 Task: Use GitHub's "Stars" to mark repositories for future reference.
Action: Mouse moved to (1195, 70)
Screenshot: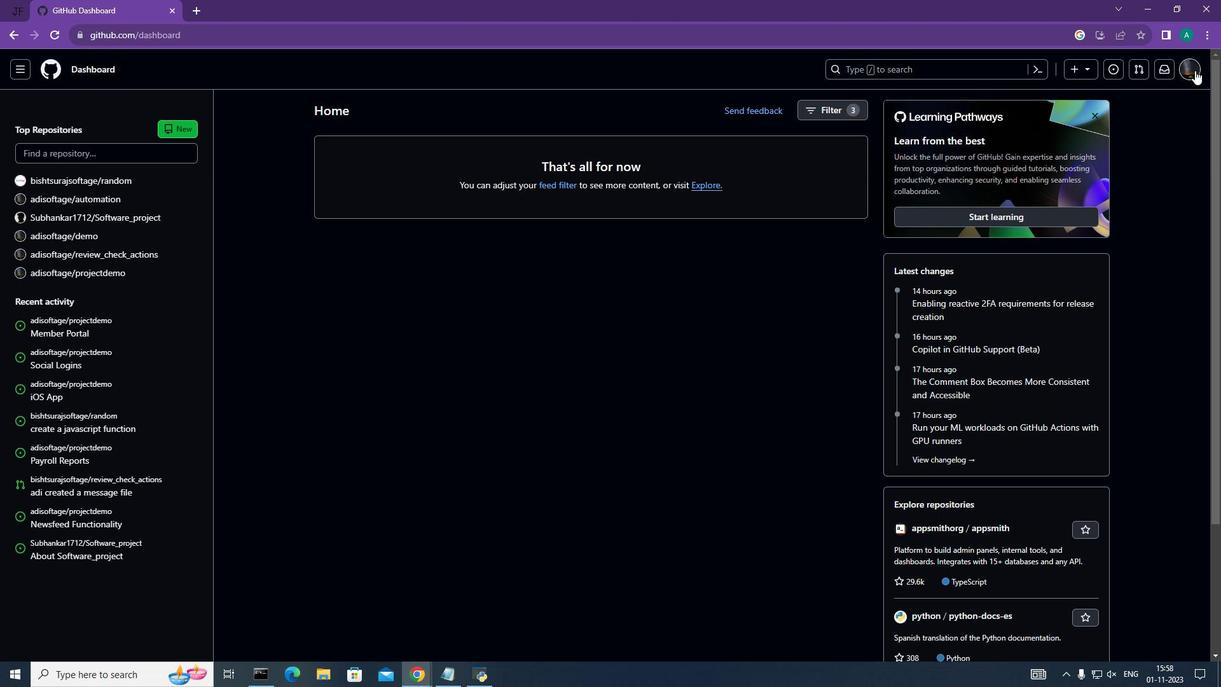 
Action: Mouse pressed left at (1195, 70)
Screenshot: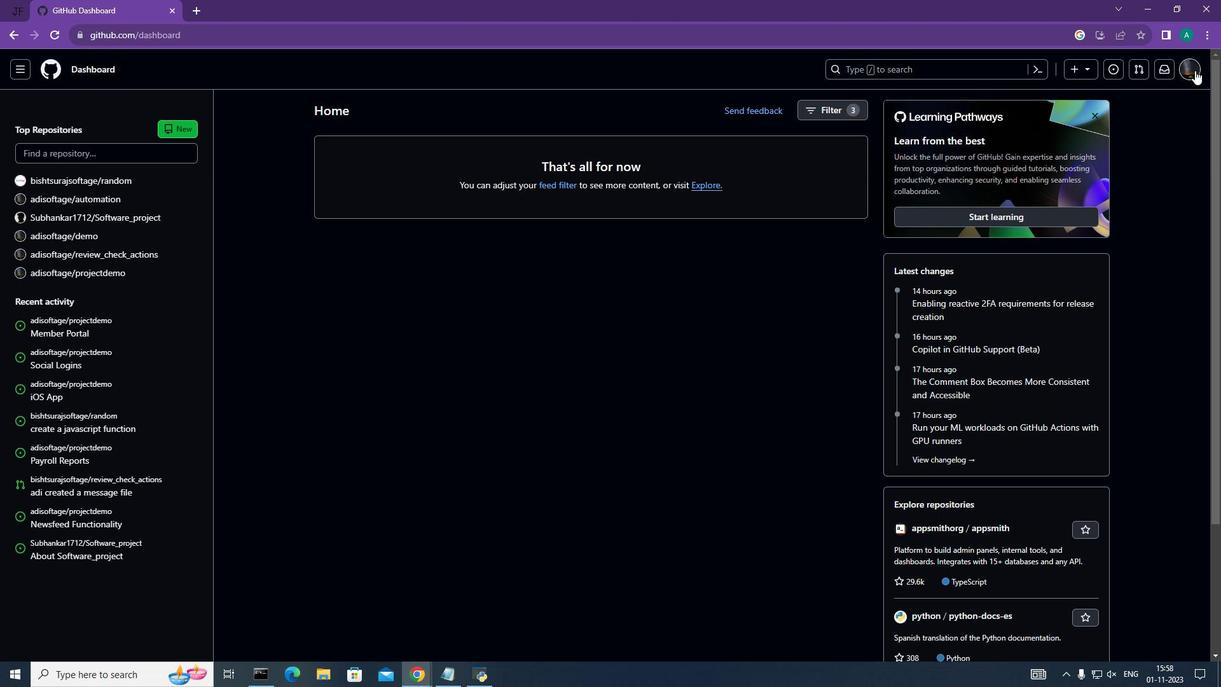 
Action: Mouse moved to (1055, 130)
Screenshot: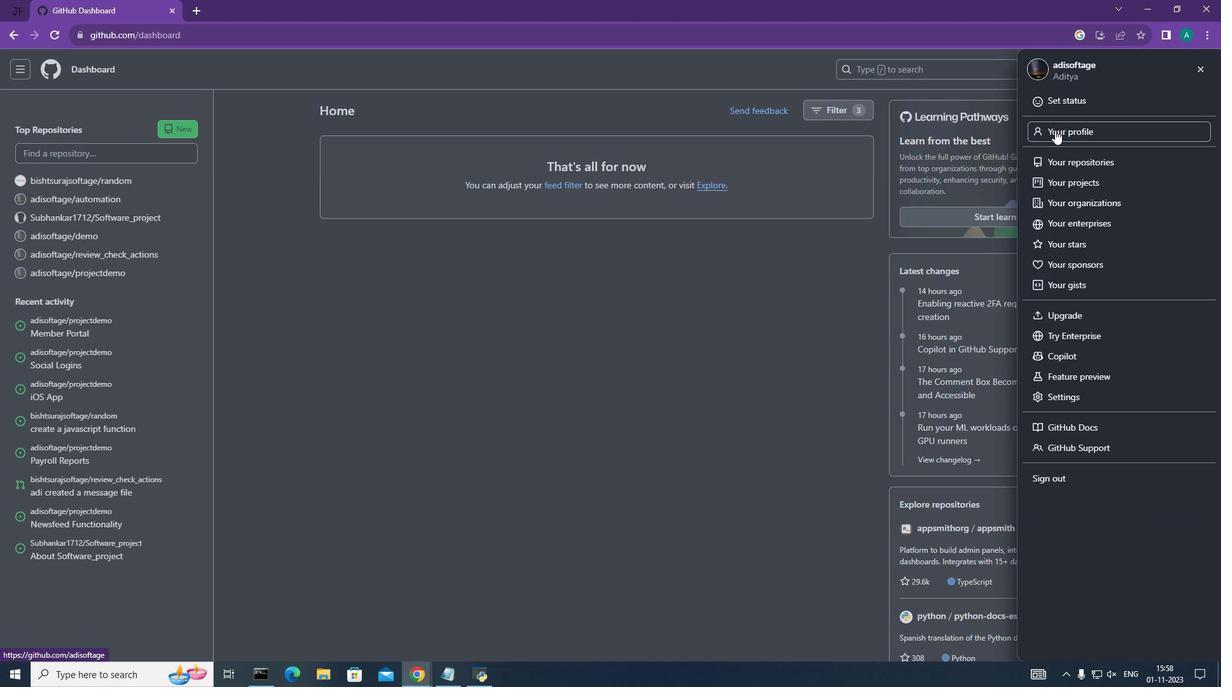 
Action: Mouse pressed left at (1055, 130)
Screenshot: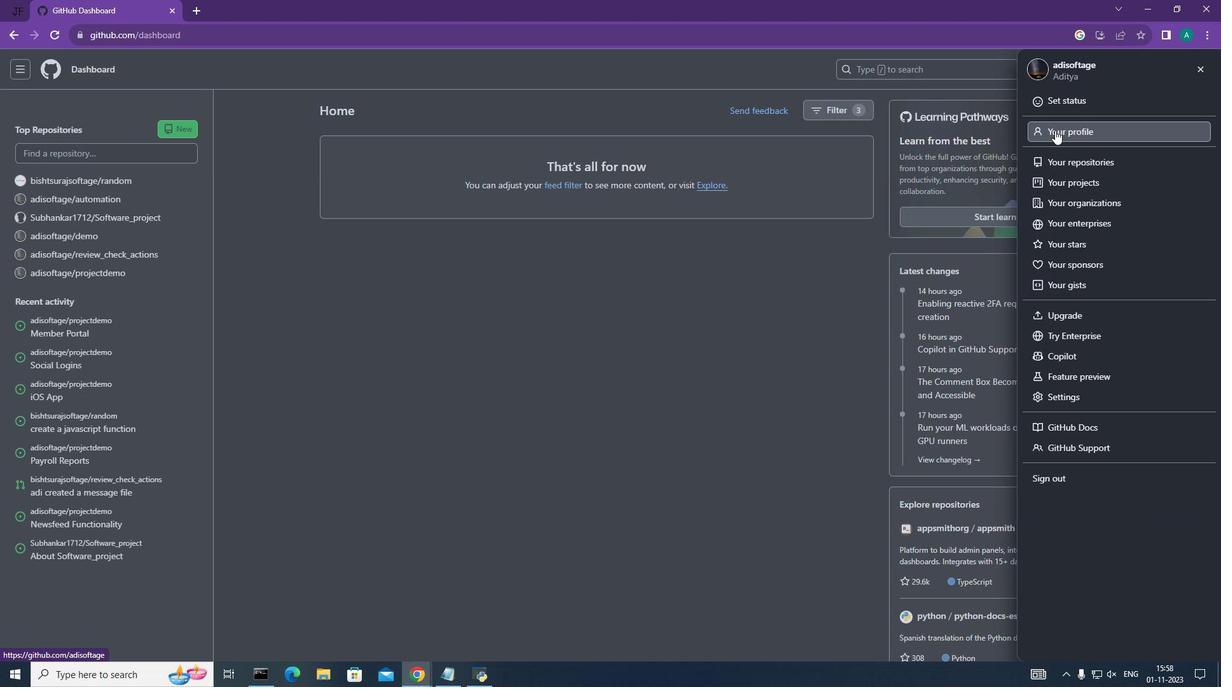 
Action: Mouse moved to (130, 99)
Screenshot: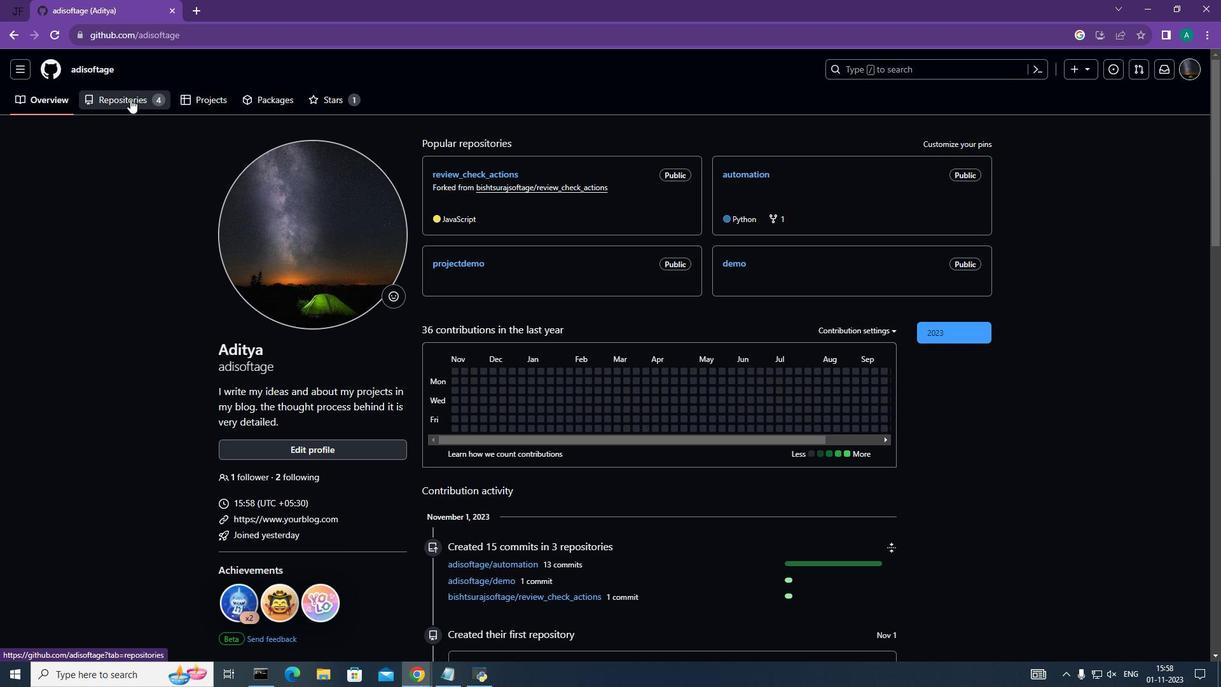 
Action: Mouse pressed left at (130, 99)
Screenshot: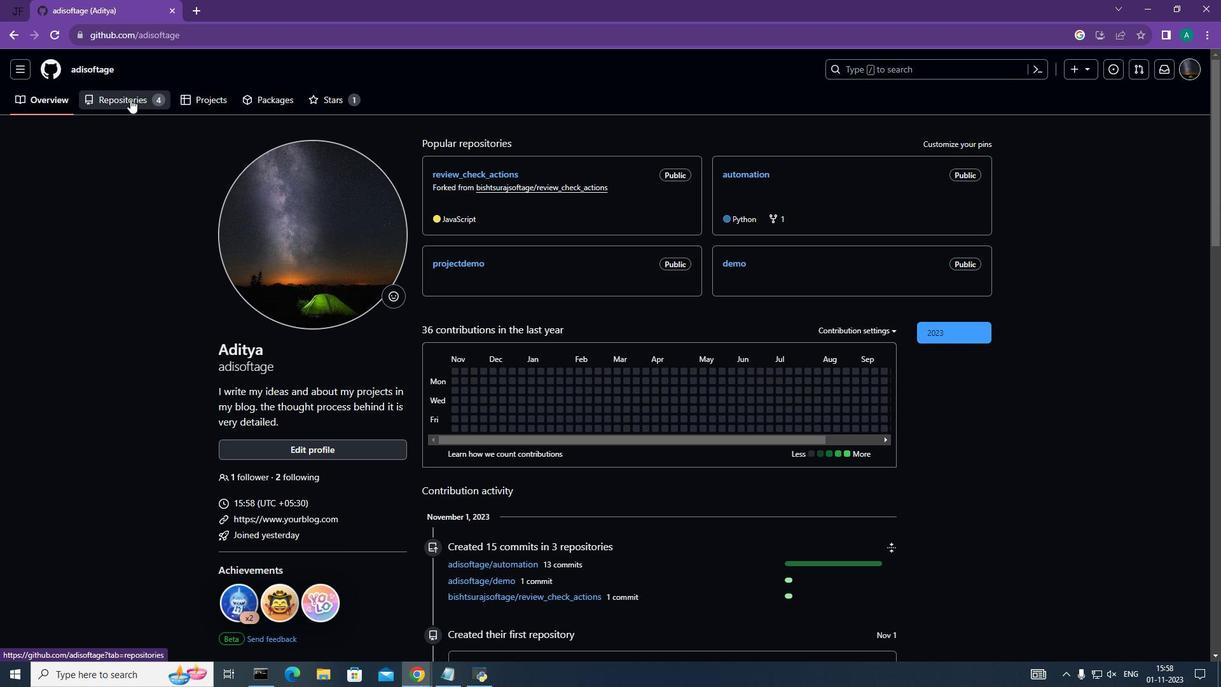 
Action: Mouse moved to (470, 186)
Screenshot: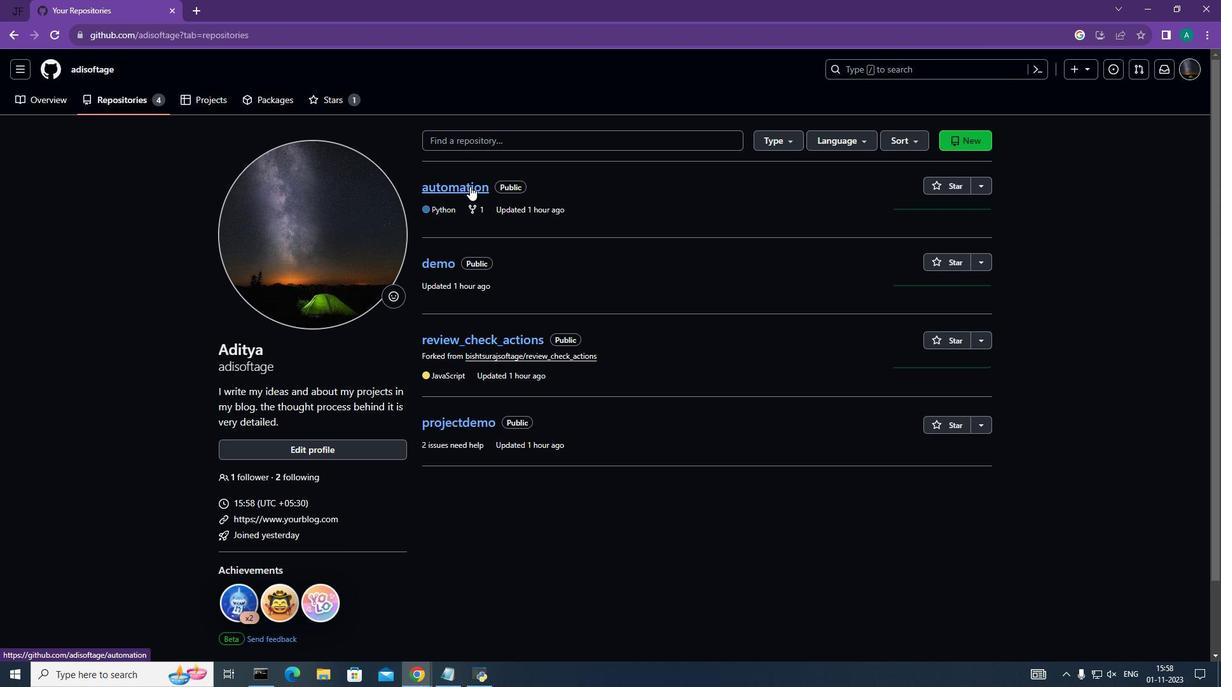 
Action: Mouse pressed left at (470, 186)
Screenshot: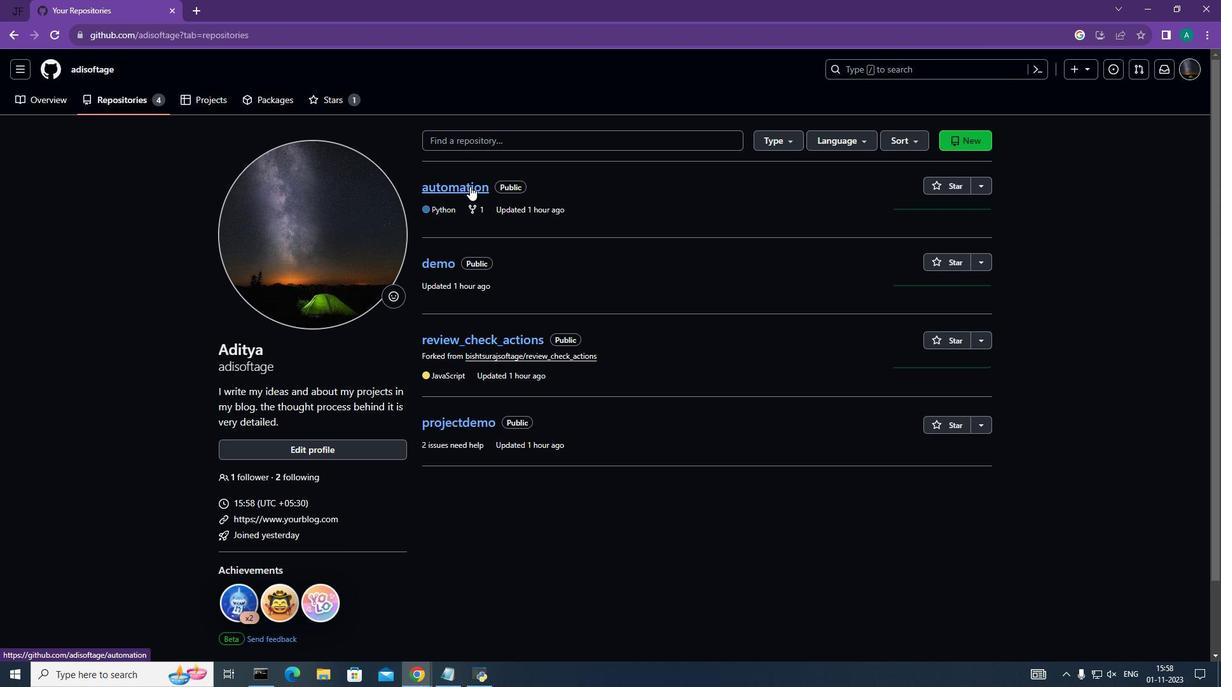 
Action: Mouse moved to (920, 131)
Screenshot: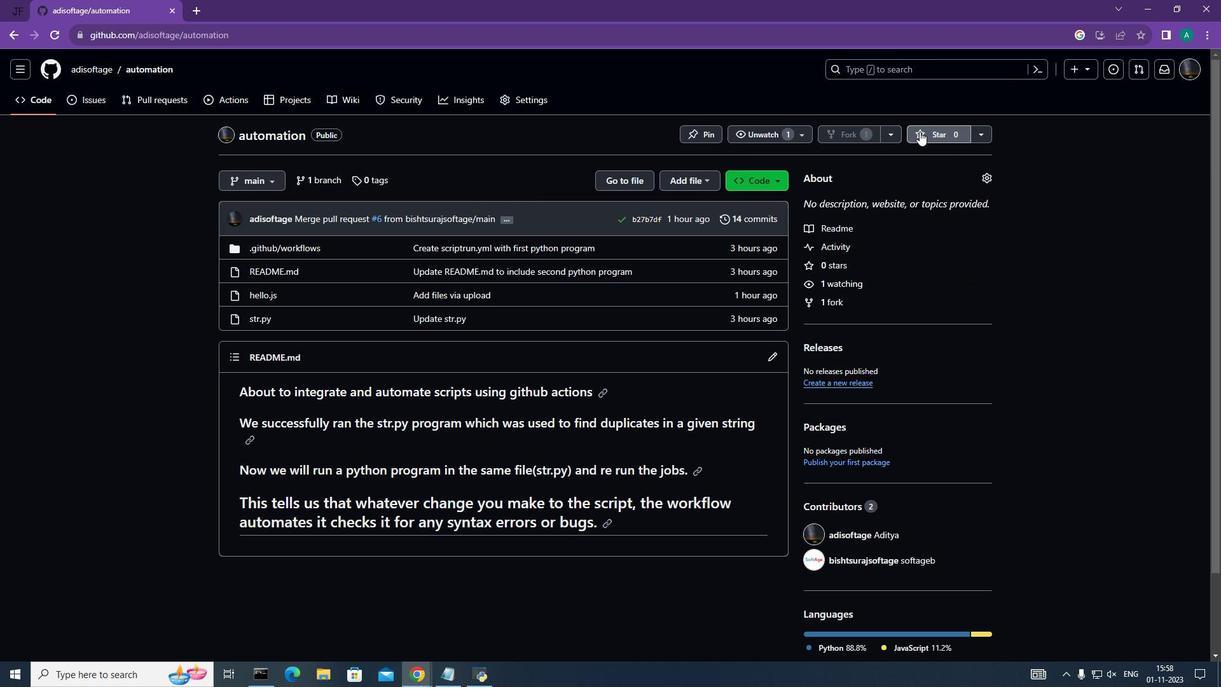 
Action: Mouse pressed left at (920, 131)
Screenshot: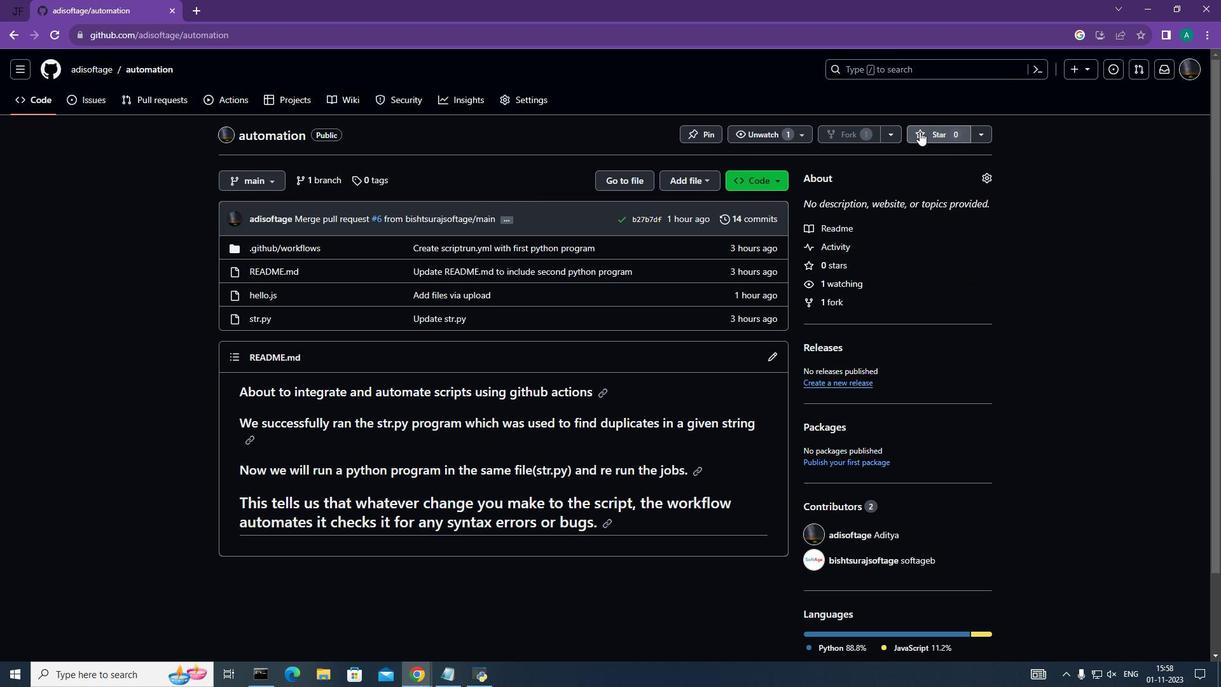 
Action: Mouse moved to (887, 70)
Screenshot: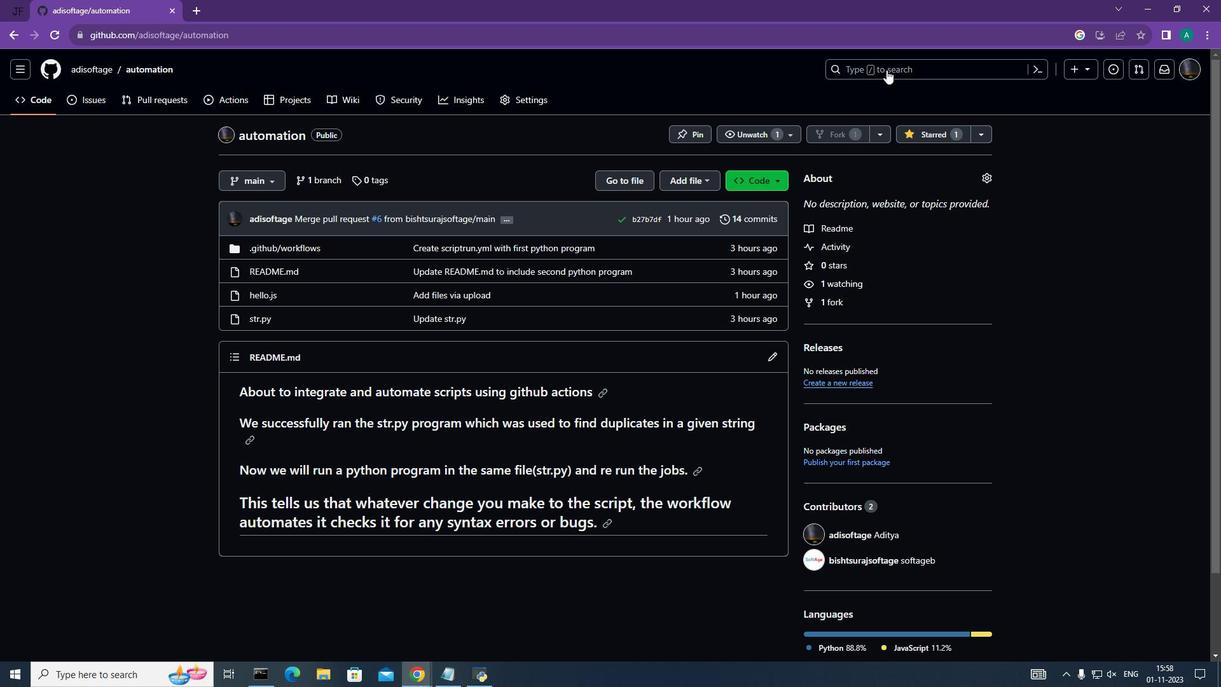 
Action: Mouse pressed left at (887, 70)
Screenshot: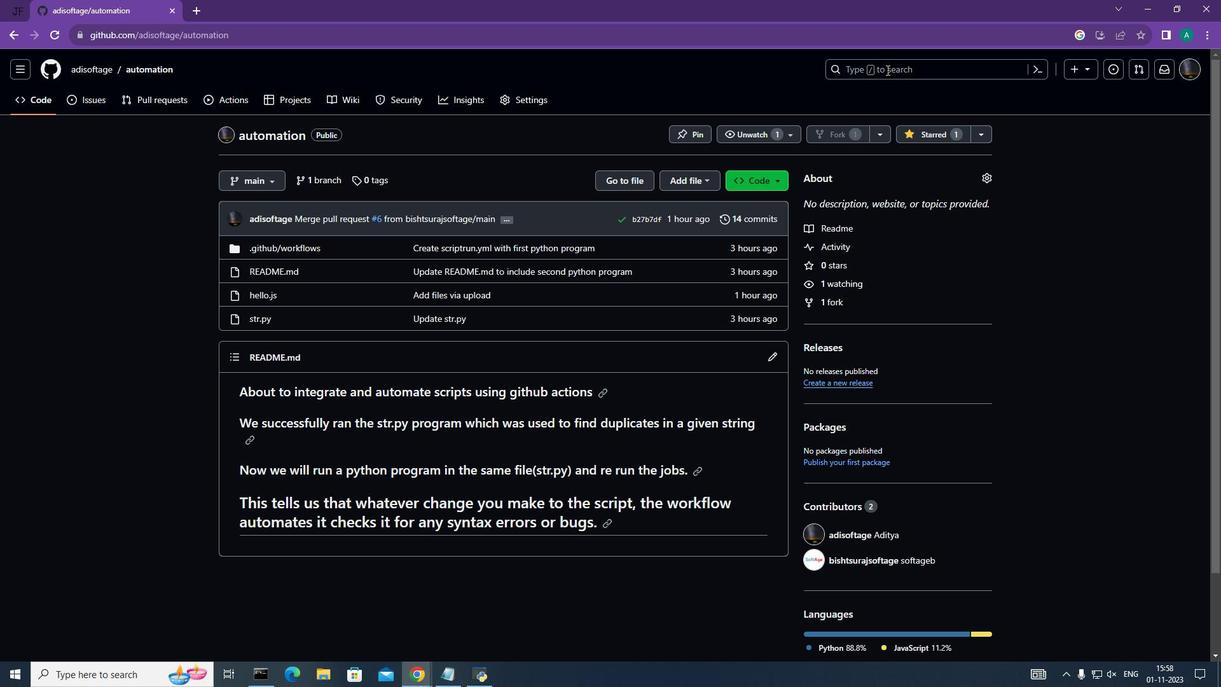 
Action: Key pressed <Key.backspace><Key.backspace><Key.backspace><Key.backspace><Key.backspace>facial<Key.space>recognition<Key.enter>
Screenshot: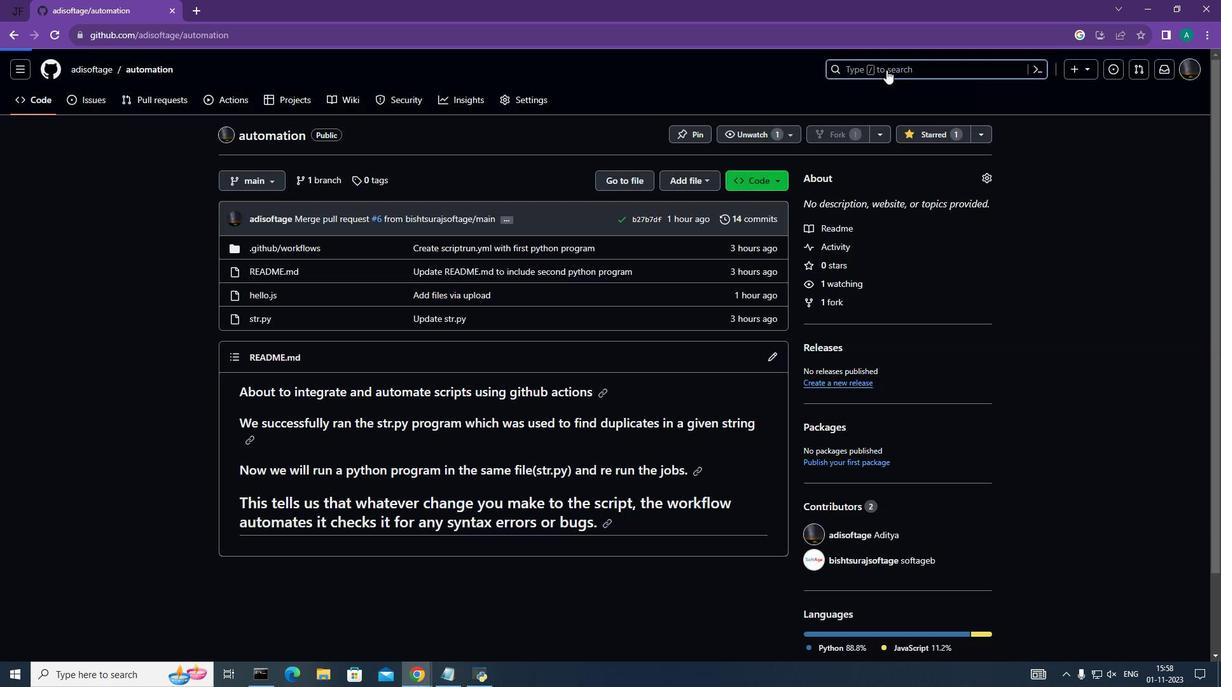 
Action: Mouse moved to (299, 141)
Screenshot: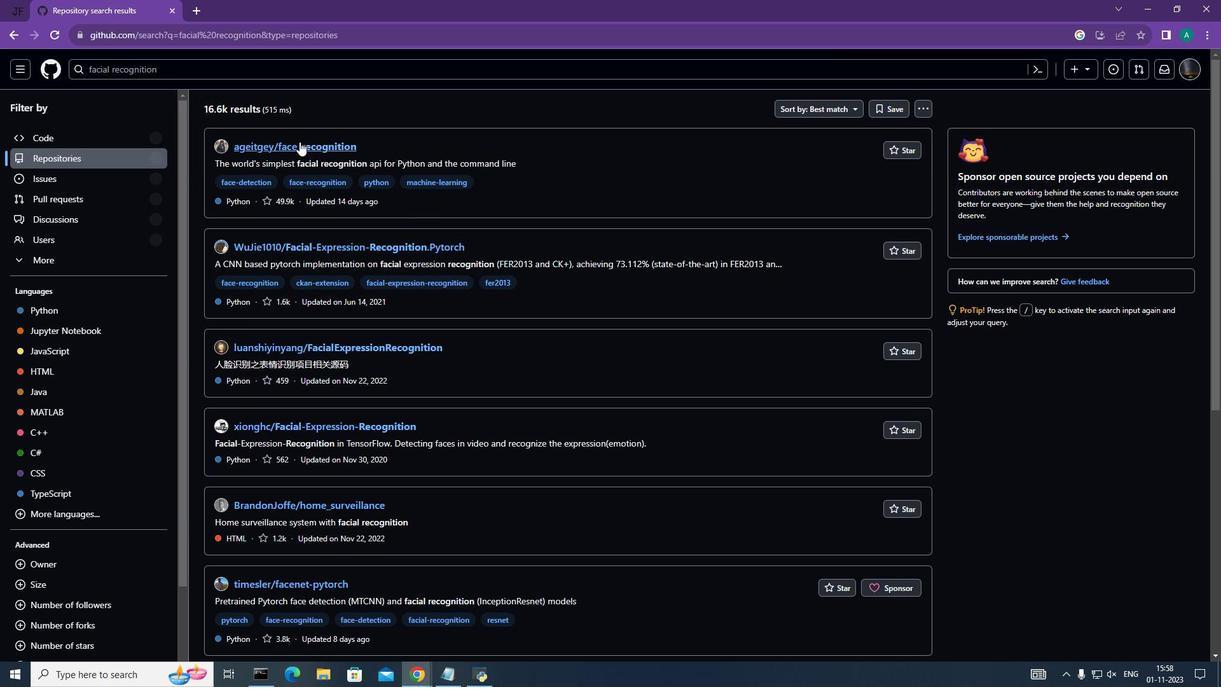 
Action: Mouse pressed left at (299, 141)
Screenshot: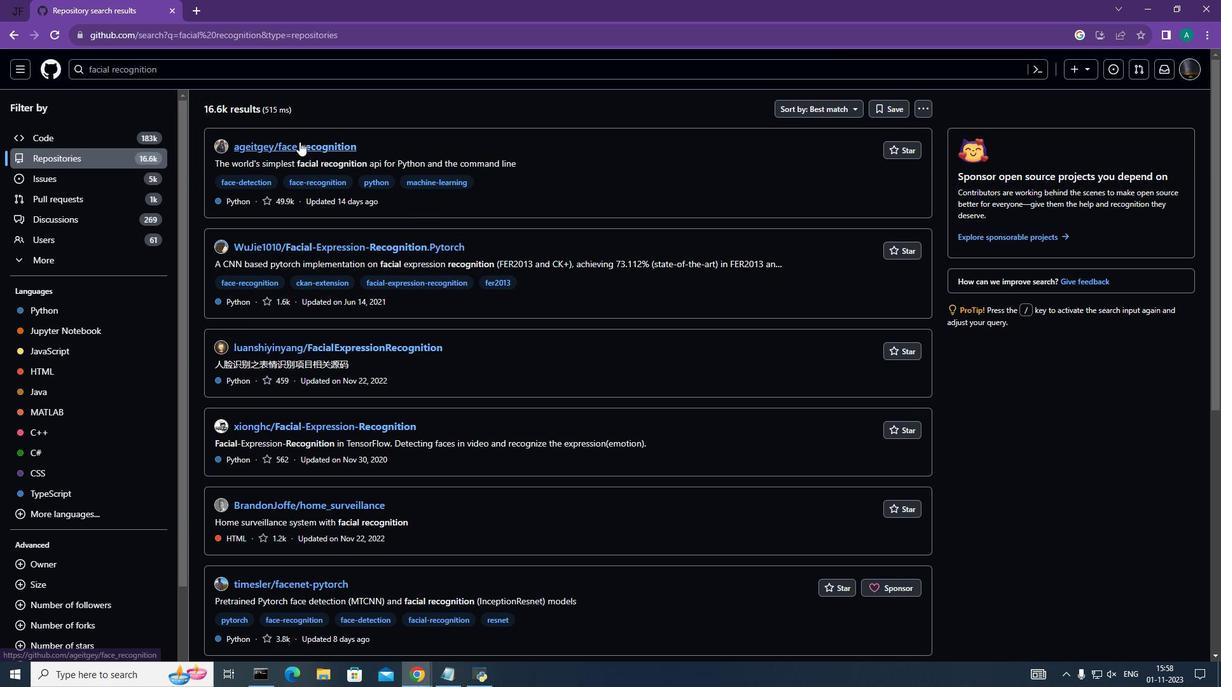 
Action: Mouse moved to (936, 133)
Screenshot: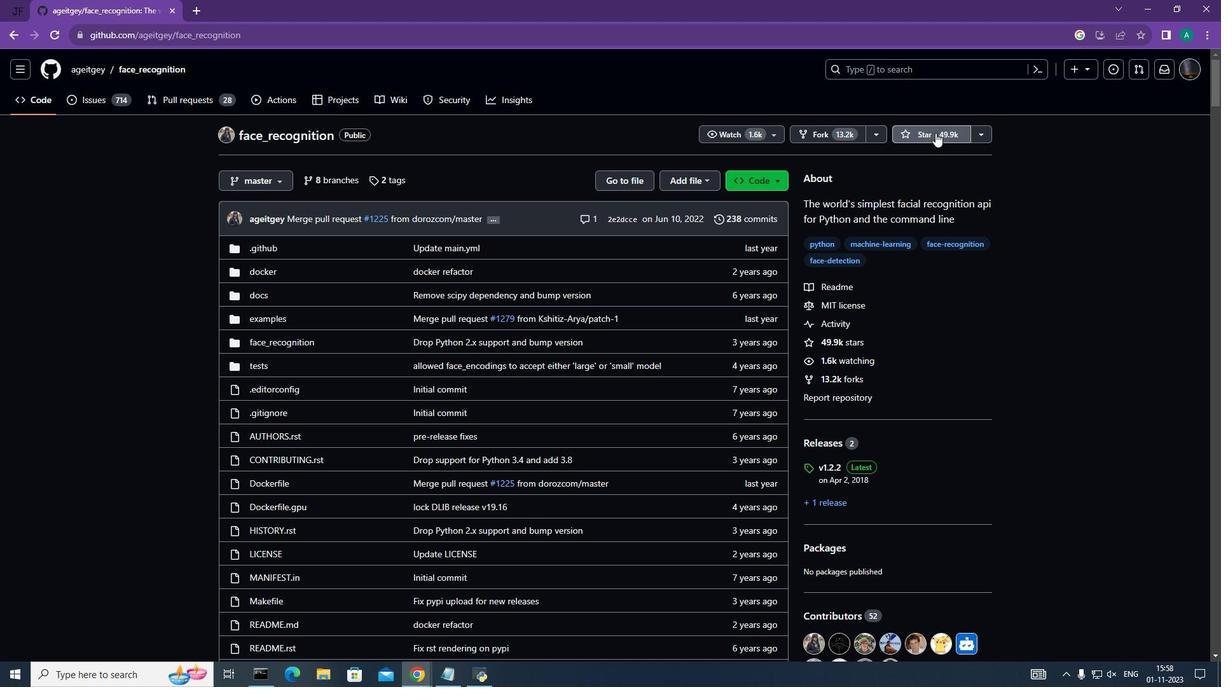 
Action: Mouse pressed left at (936, 133)
Screenshot: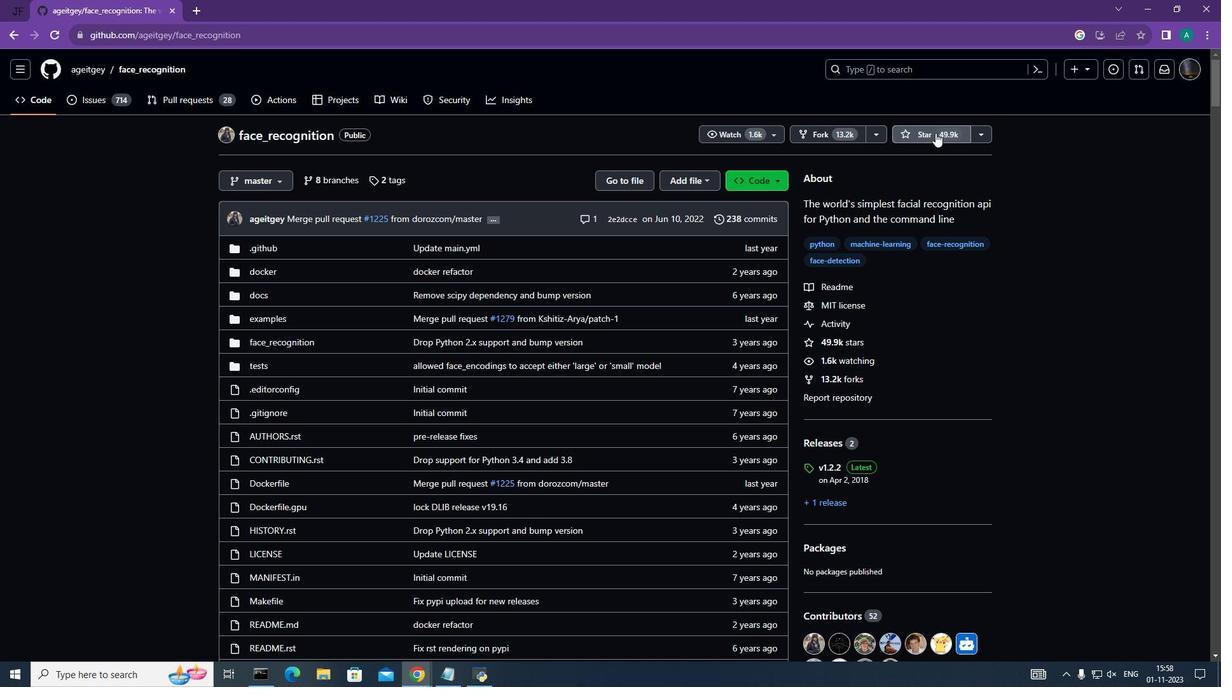 
Action: Mouse moved to (924, 70)
Screenshot: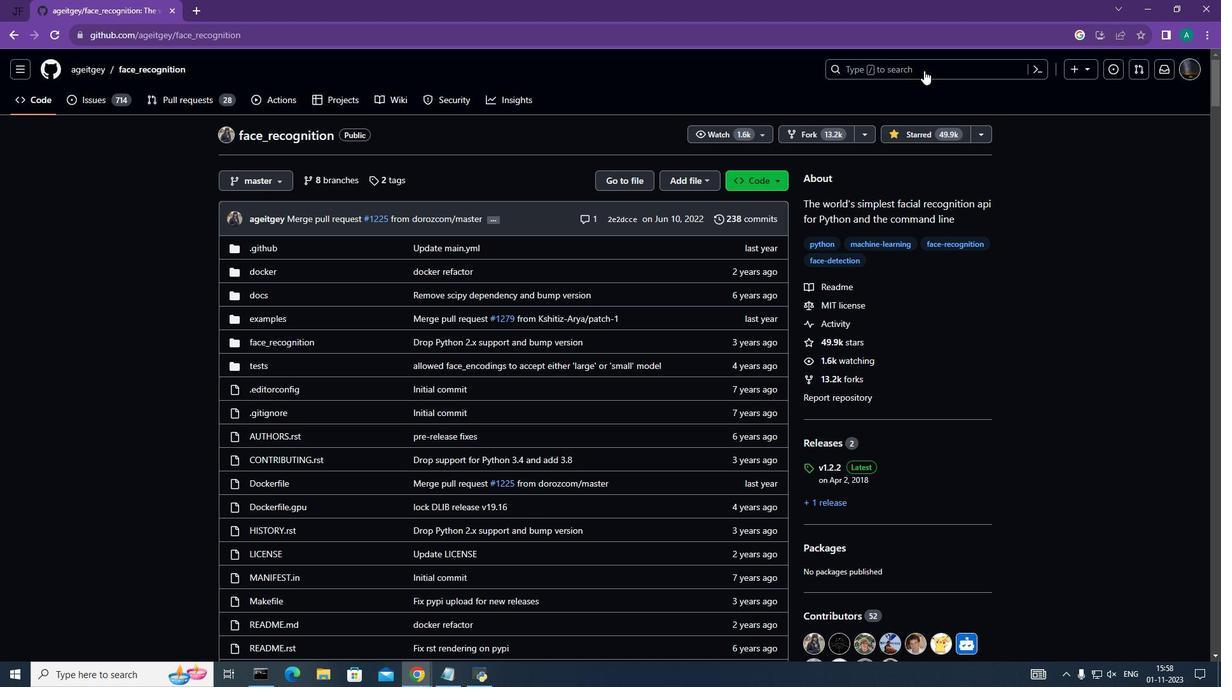 
Action: Mouse pressed left at (924, 70)
Screenshot: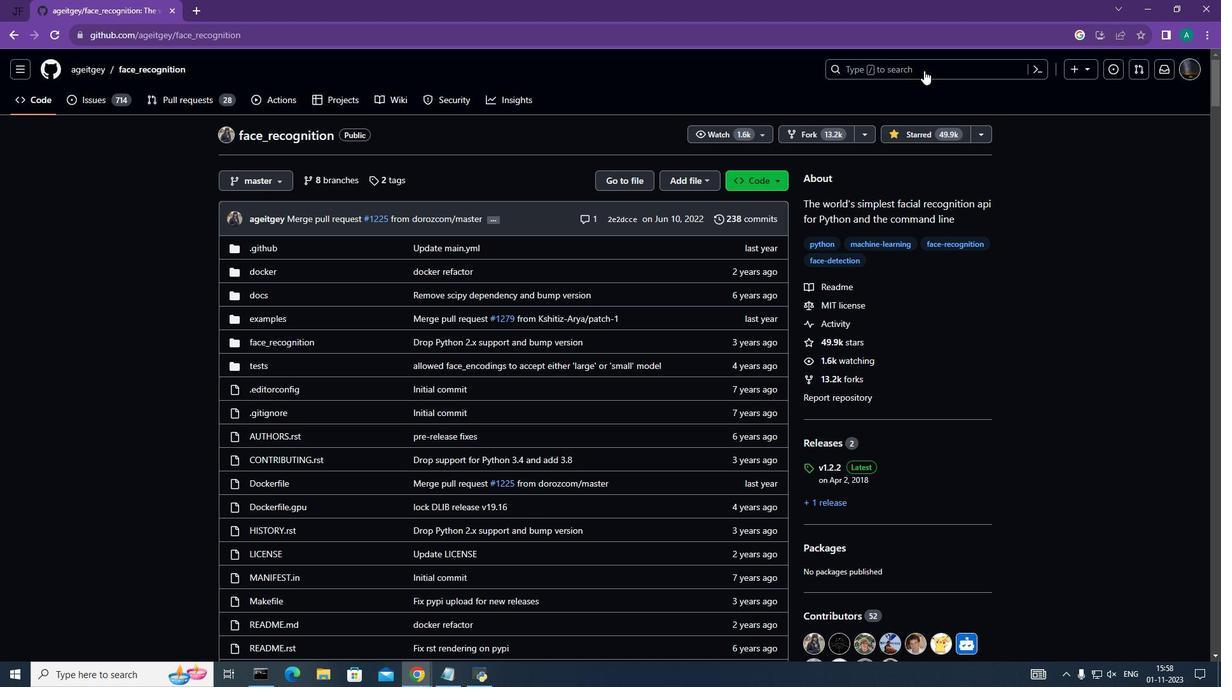 
Action: Key pressed ctrl+Acriminal<Key.enter>
Screenshot: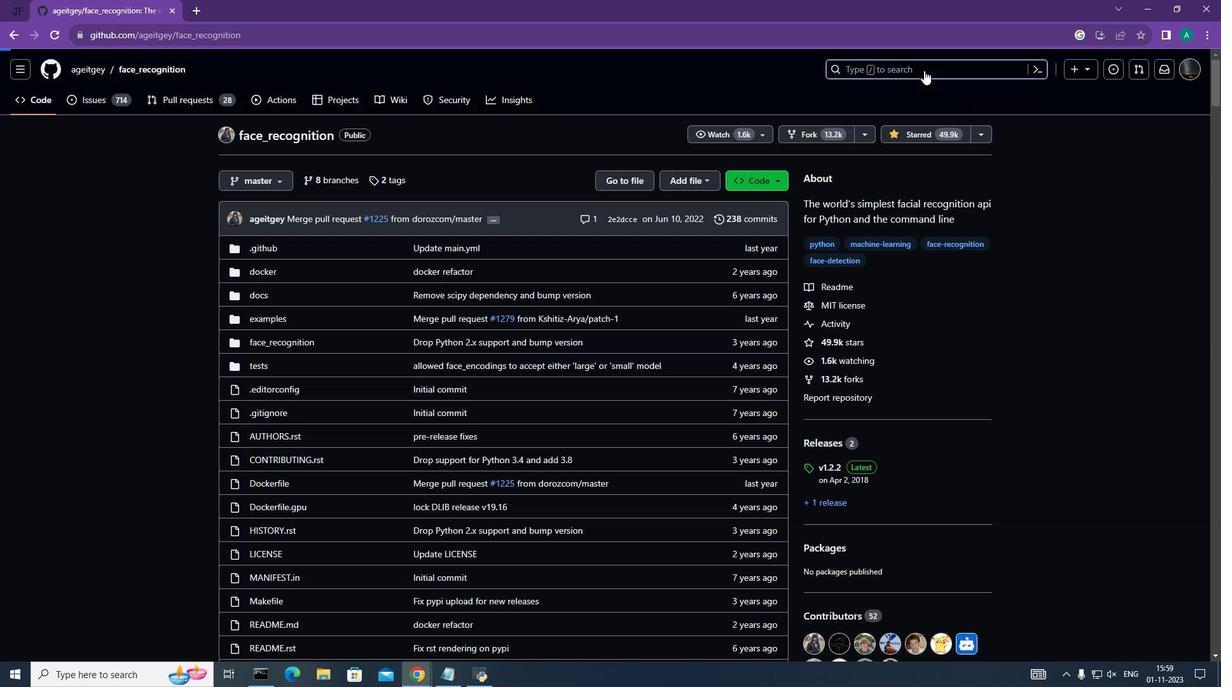 
Action: Mouse moved to (304, 249)
Screenshot: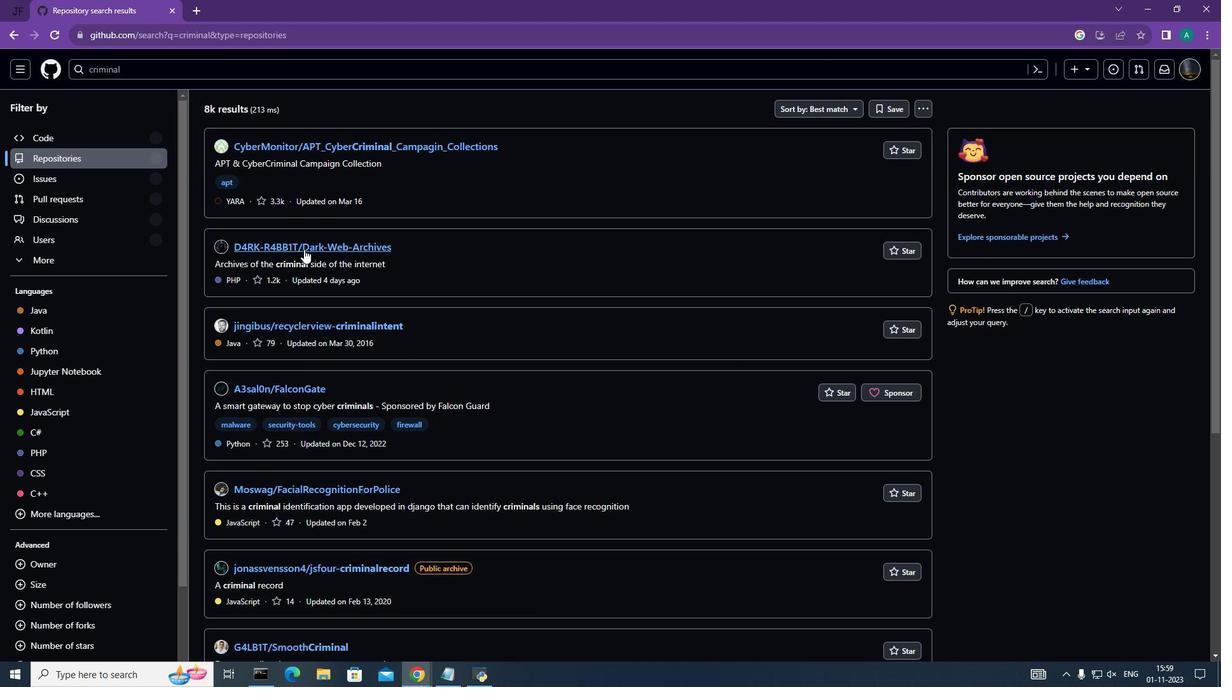 
Action: Mouse pressed left at (304, 249)
Screenshot: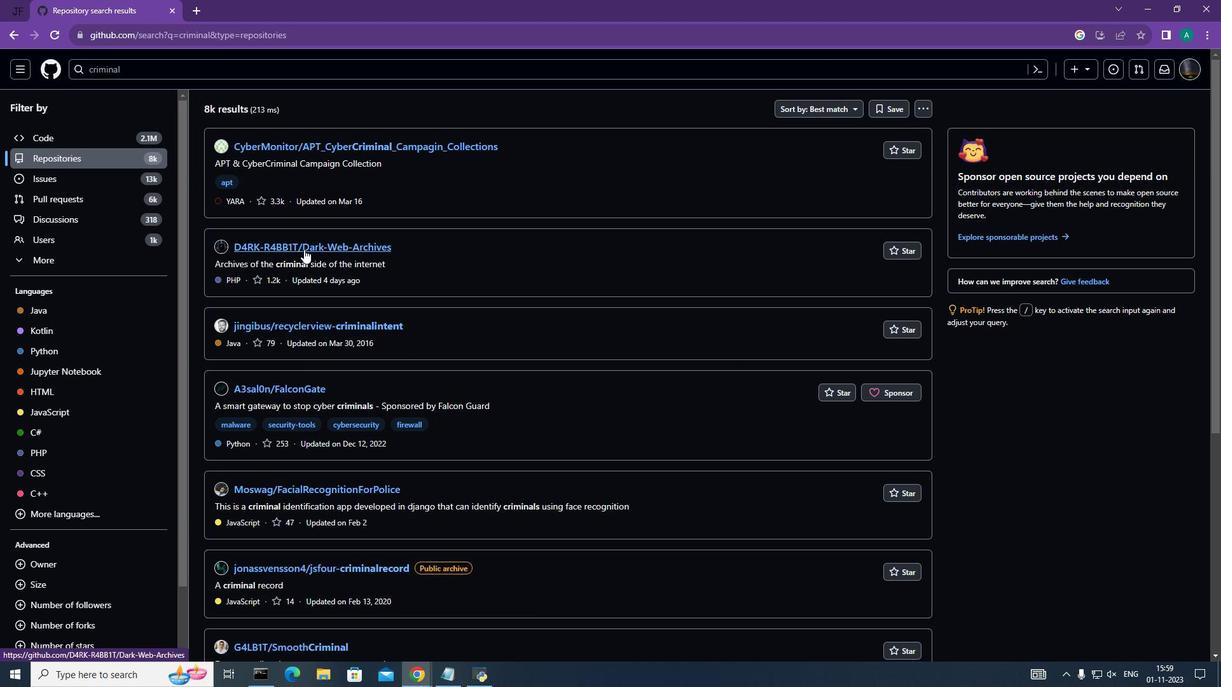
Action: Mouse moved to (920, 132)
Screenshot: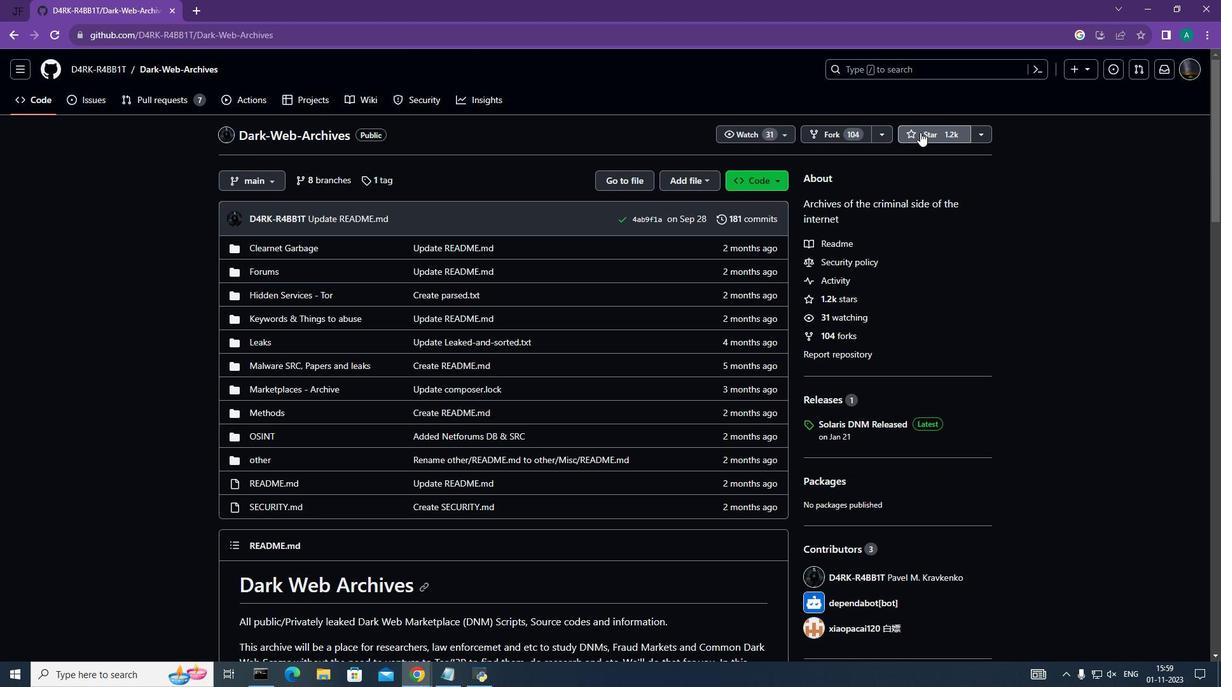 
Action: Mouse pressed left at (920, 132)
Screenshot: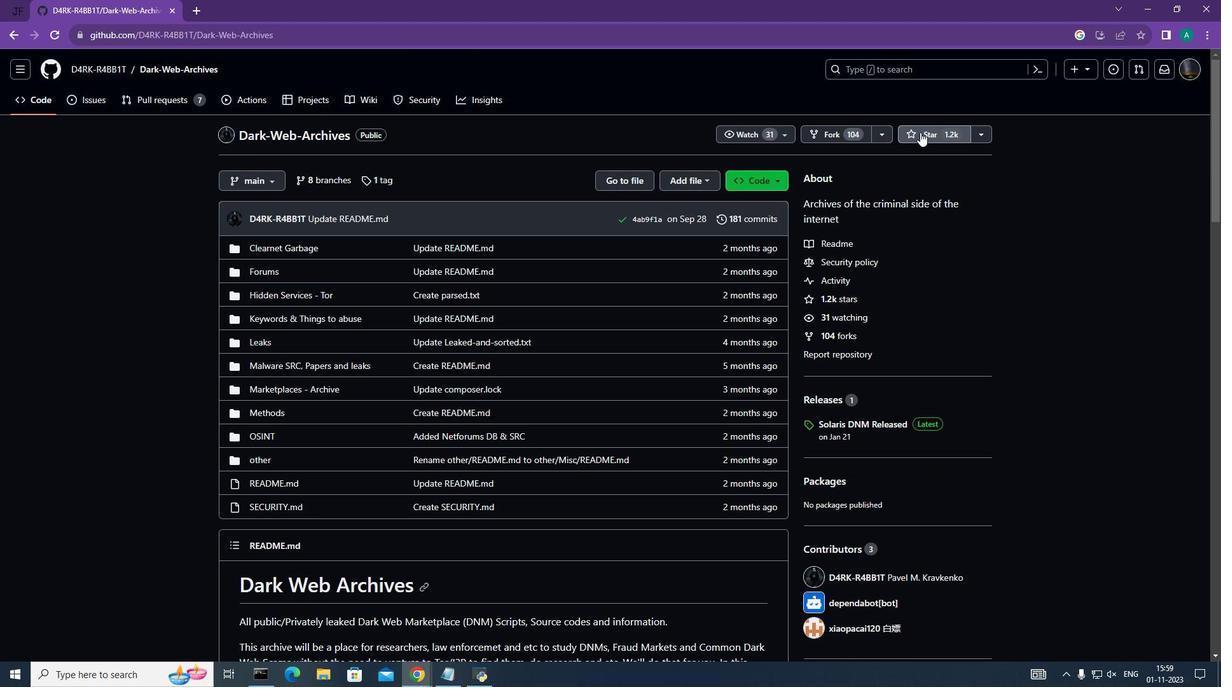 
Action: Mouse moved to (47, 73)
Screenshot: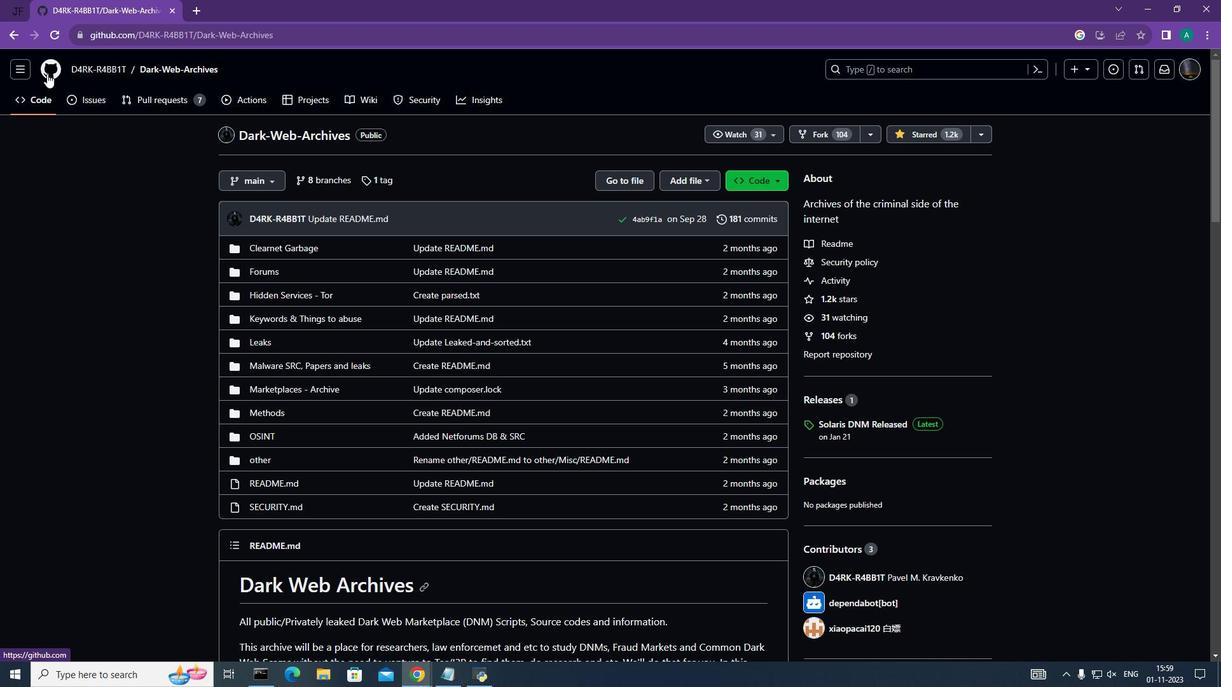 
Action: Mouse pressed left at (47, 73)
Screenshot: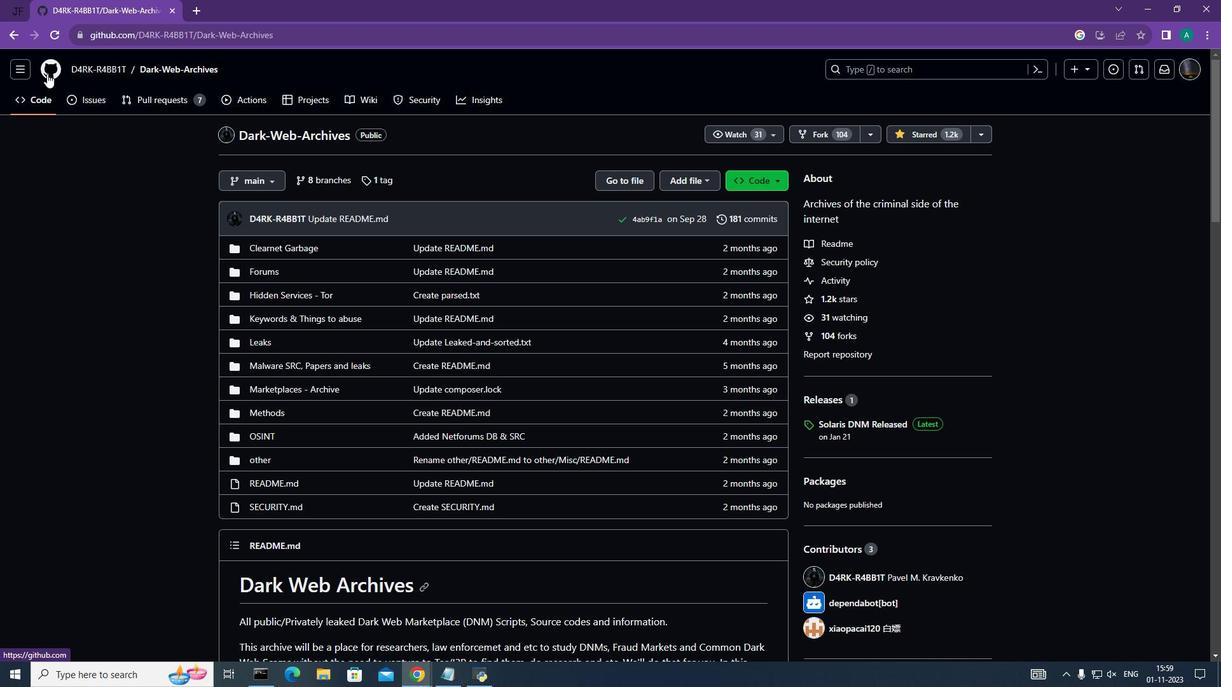 
Action: Mouse moved to (1196, 68)
Screenshot: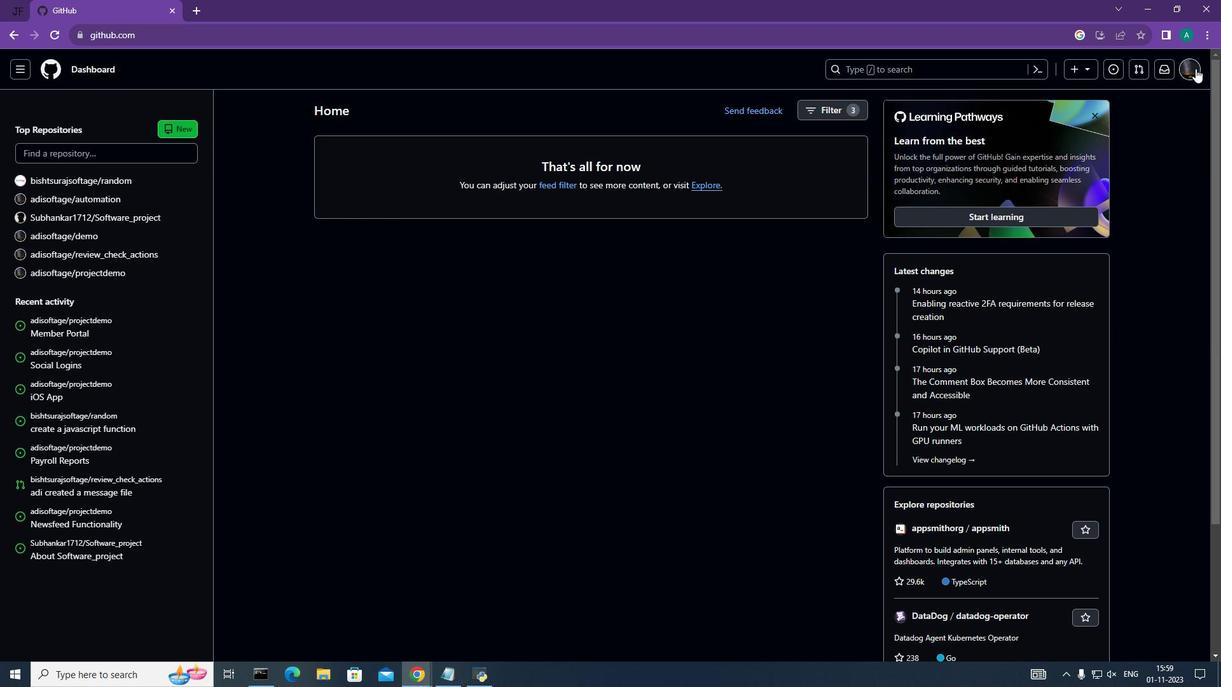 
Action: Mouse pressed left at (1196, 68)
Screenshot: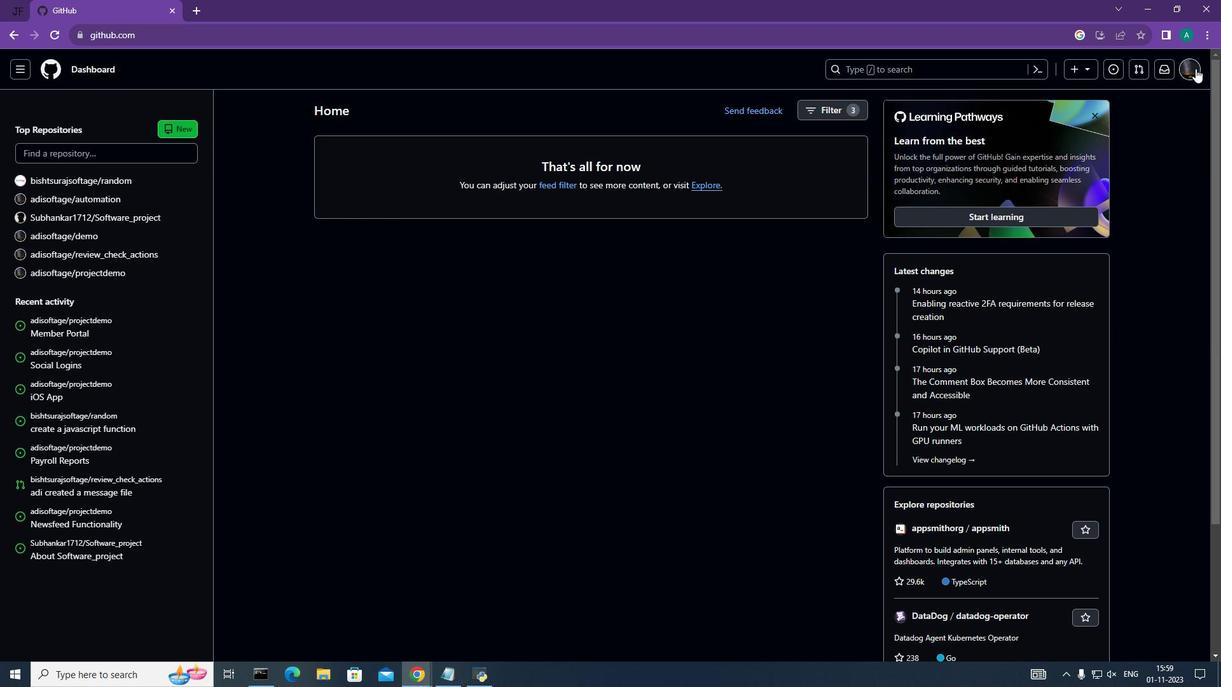 
Action: Mouse moved to (1081, 237)
Screenshot: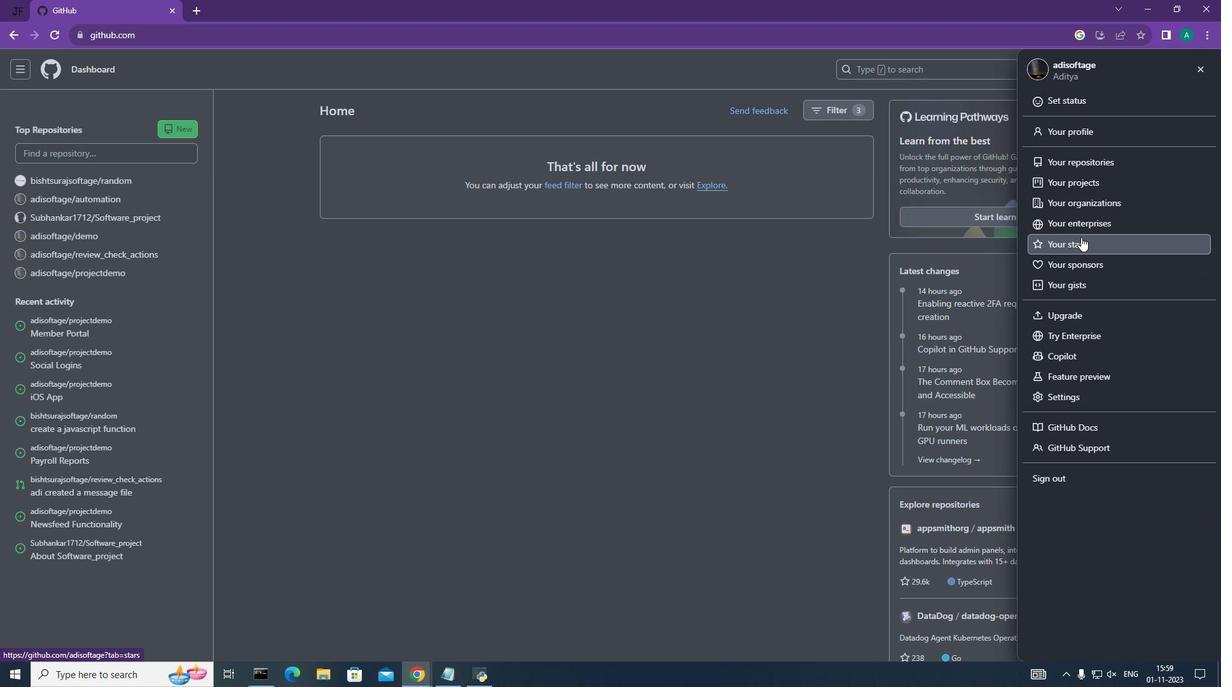 
Action: Mouse pressed left at (1081, 237)
Screenshot: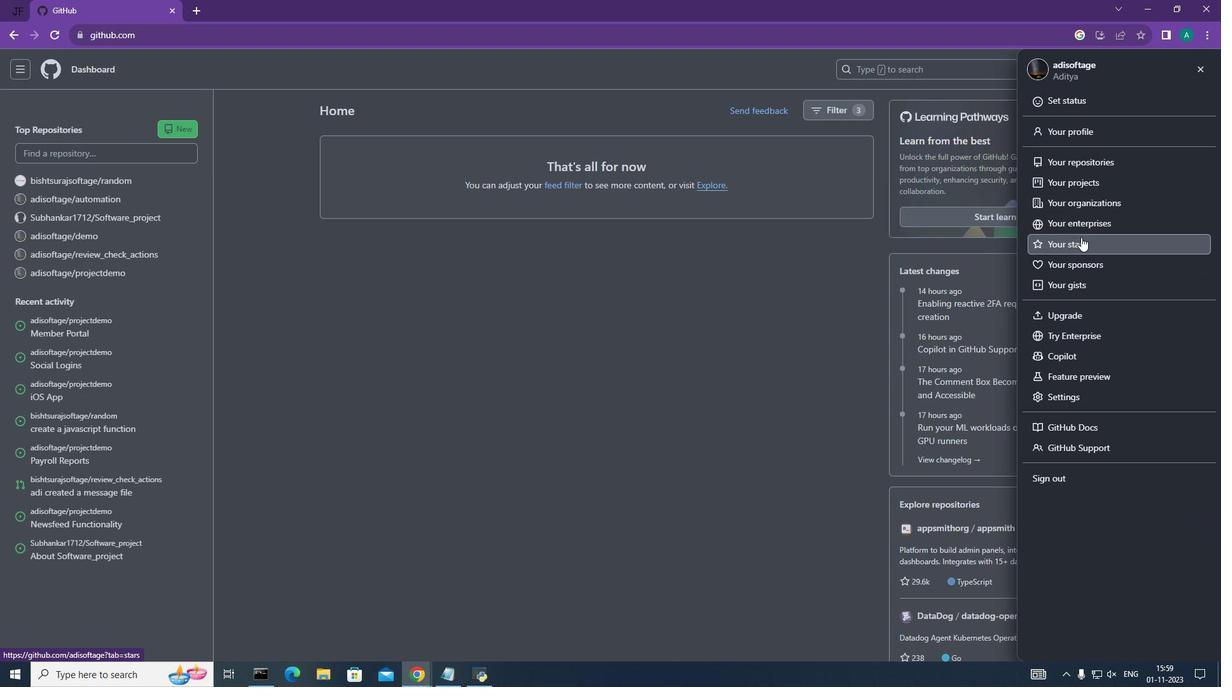 
Action: Mouse moved to (526, 360)
Screenshot: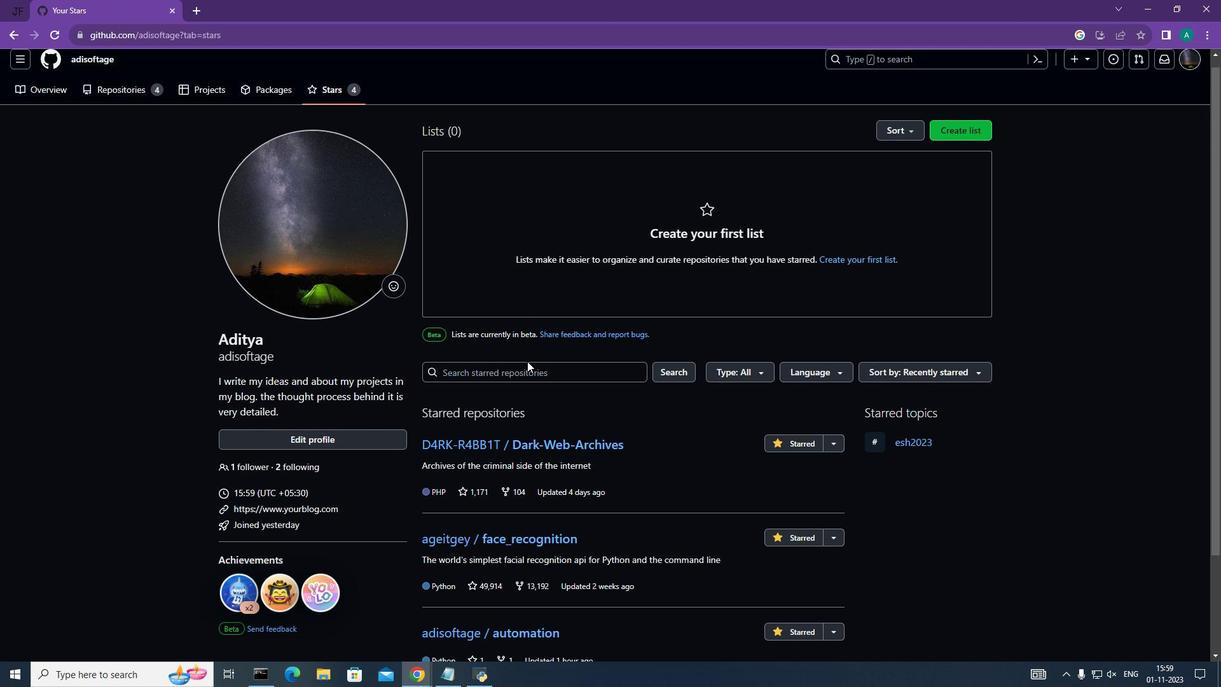 
Action: Mouse scrolled (526, 360) with delta (0, 0)
Screenshot: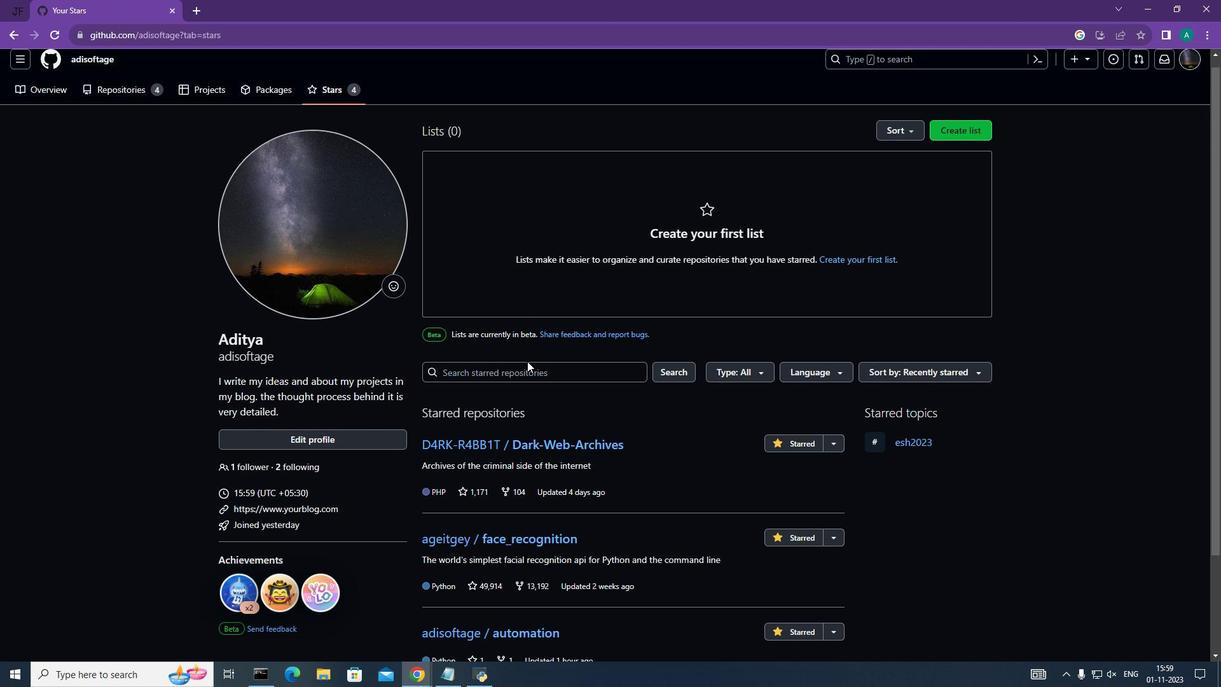 
Action: Mouse moved to (527, 361)
Screenshot: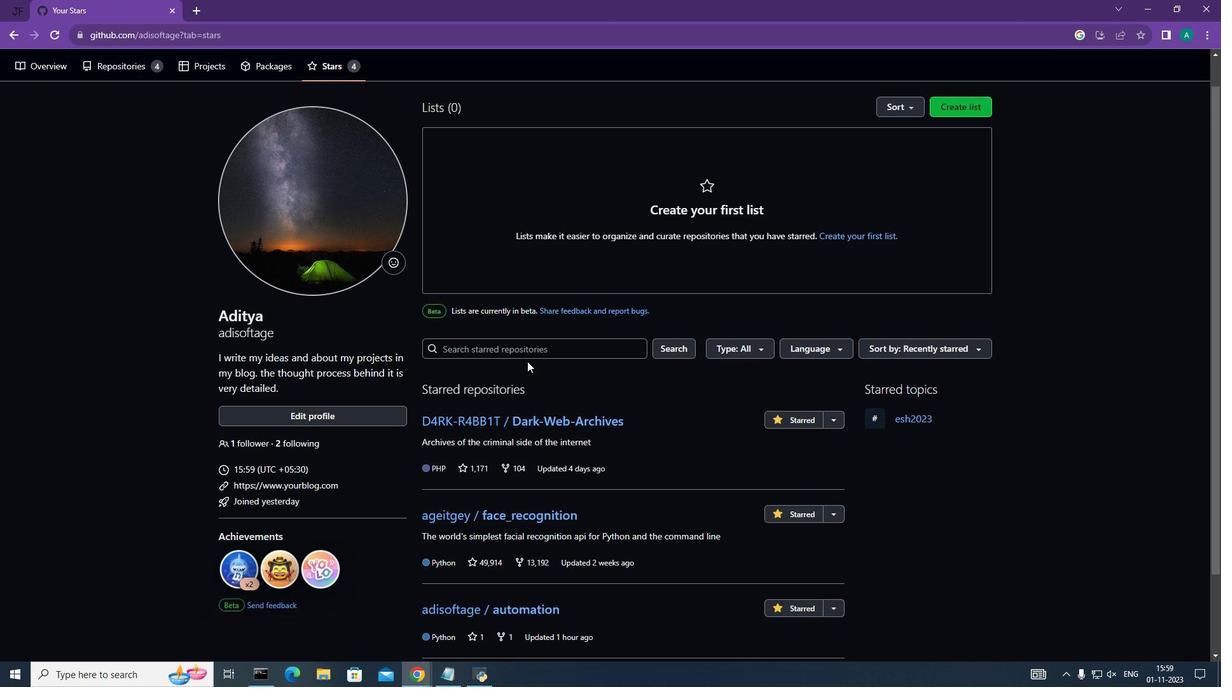 
Action: Mouse scrolled (527, 360) with delta (0, 0)
Screenshot: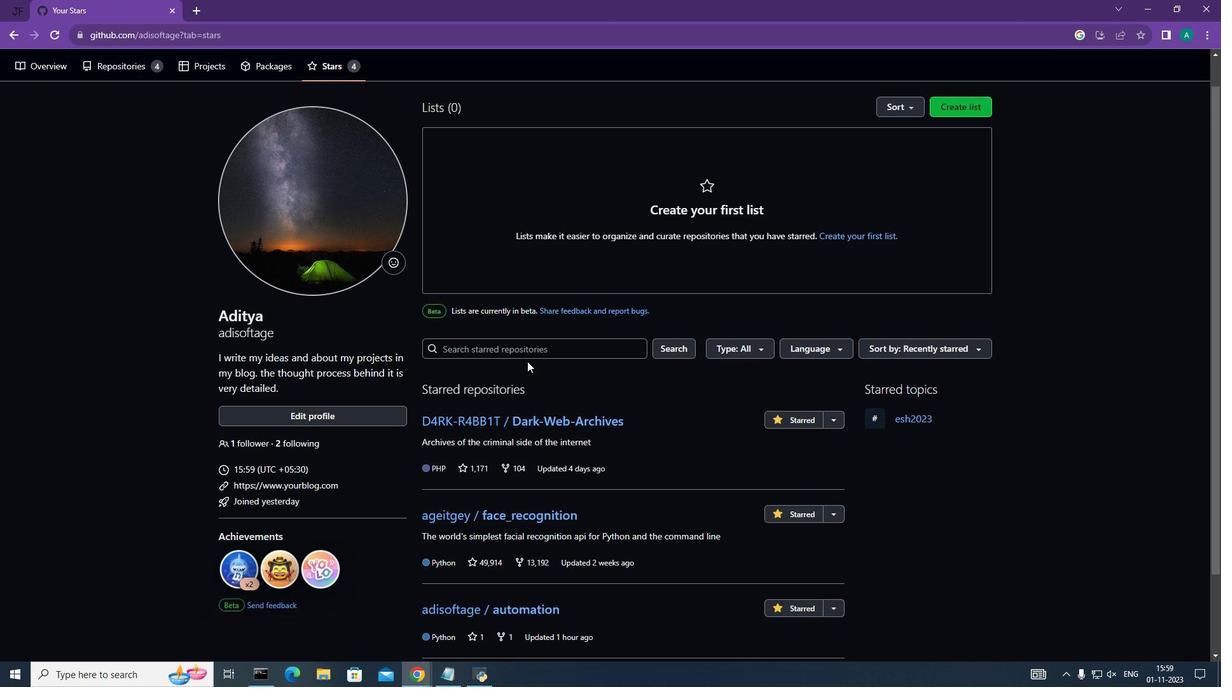 
Action: Mouse scrolled (527, 360) with delta (0, 0)
Screenshot: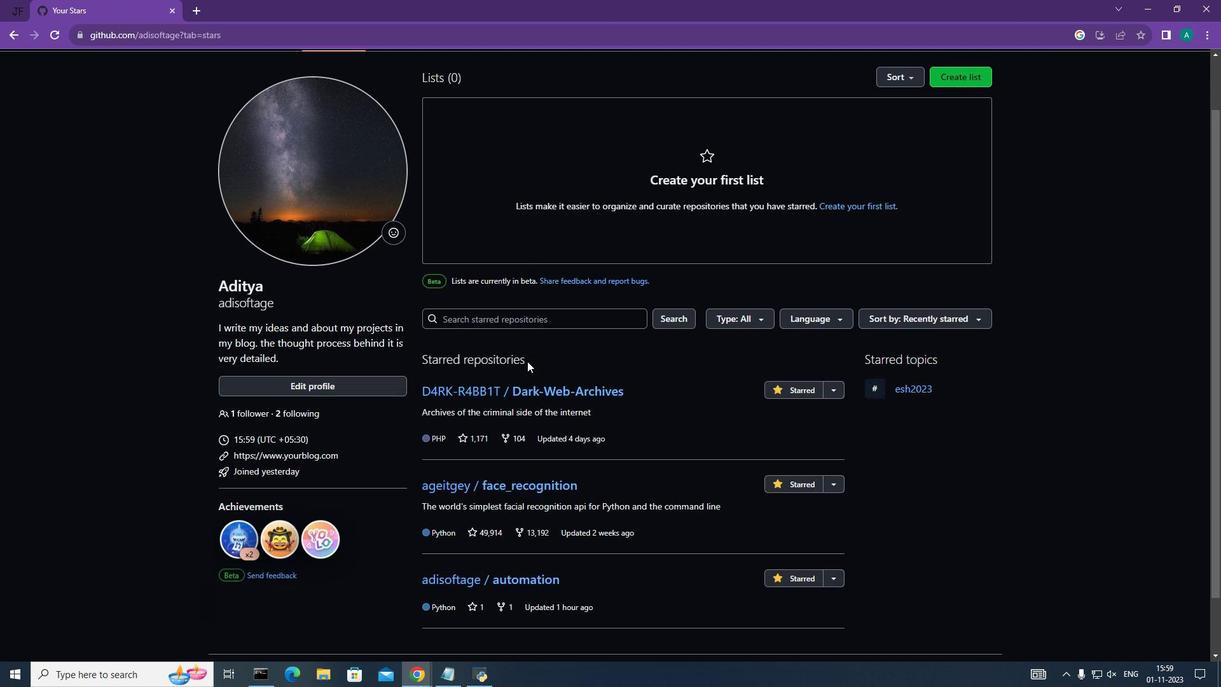 
Action: Mouse moved to (631, 379)
Screenshot: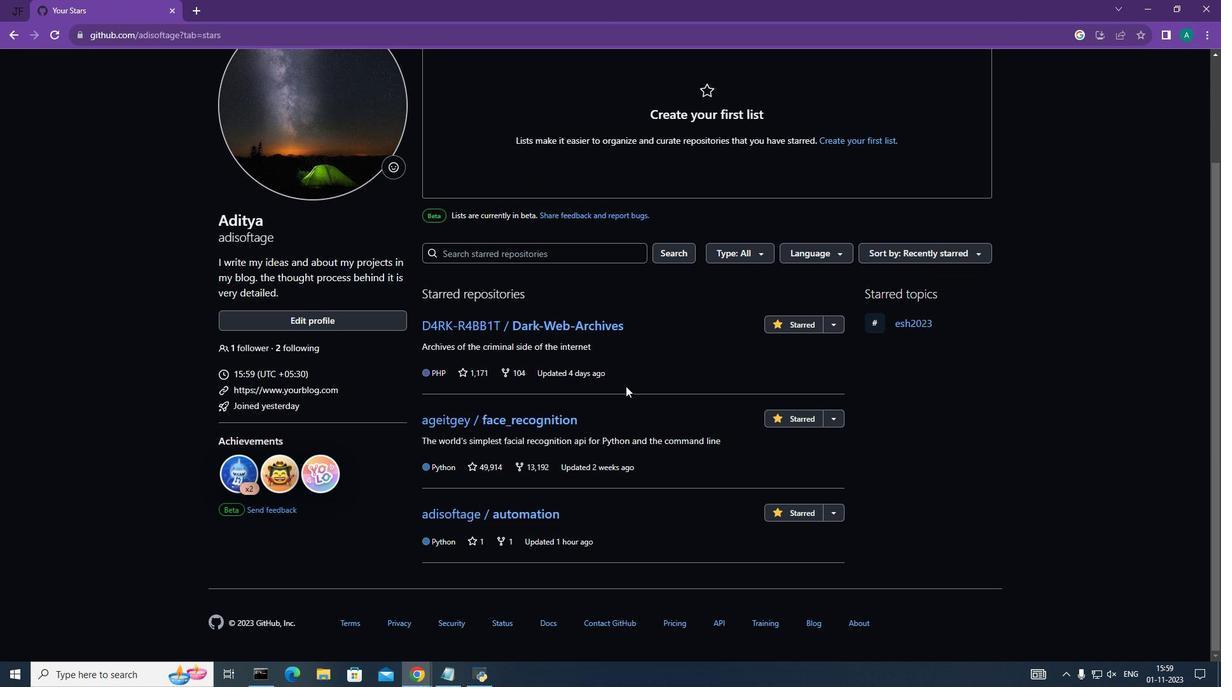 
Action: Mouse scrolled (631, 378) with delta (0, 0)
Screenshot: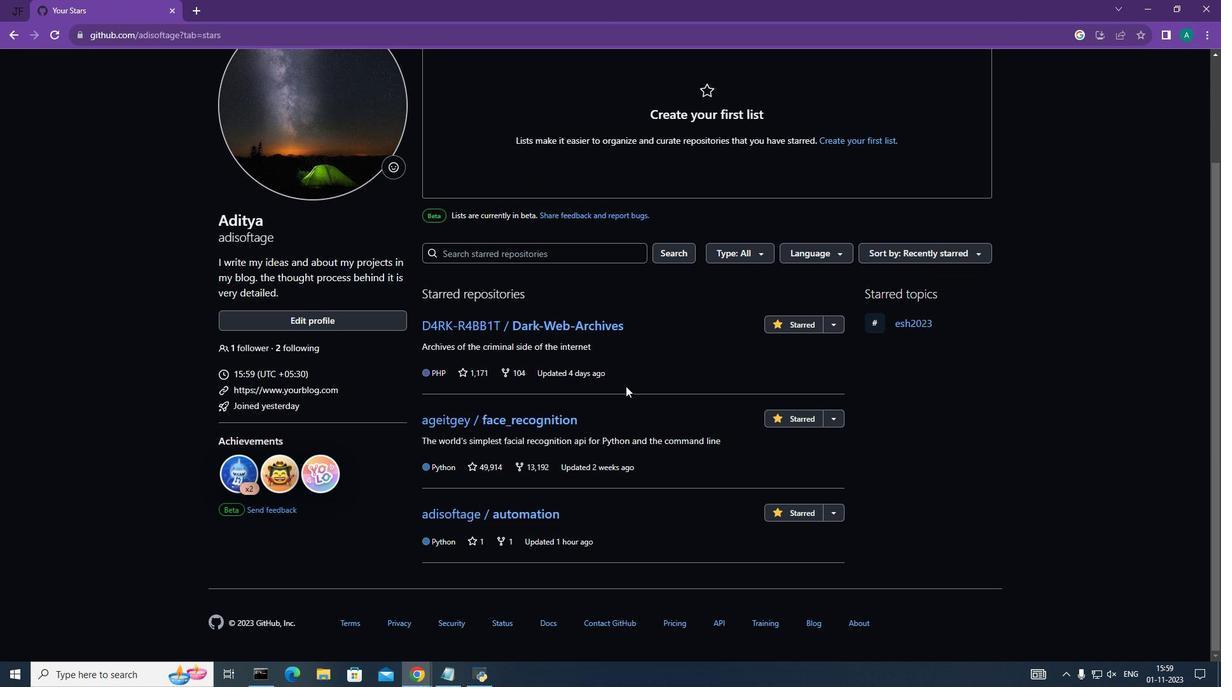 
Action: Mouse moved to (623, 388)
Screenshot: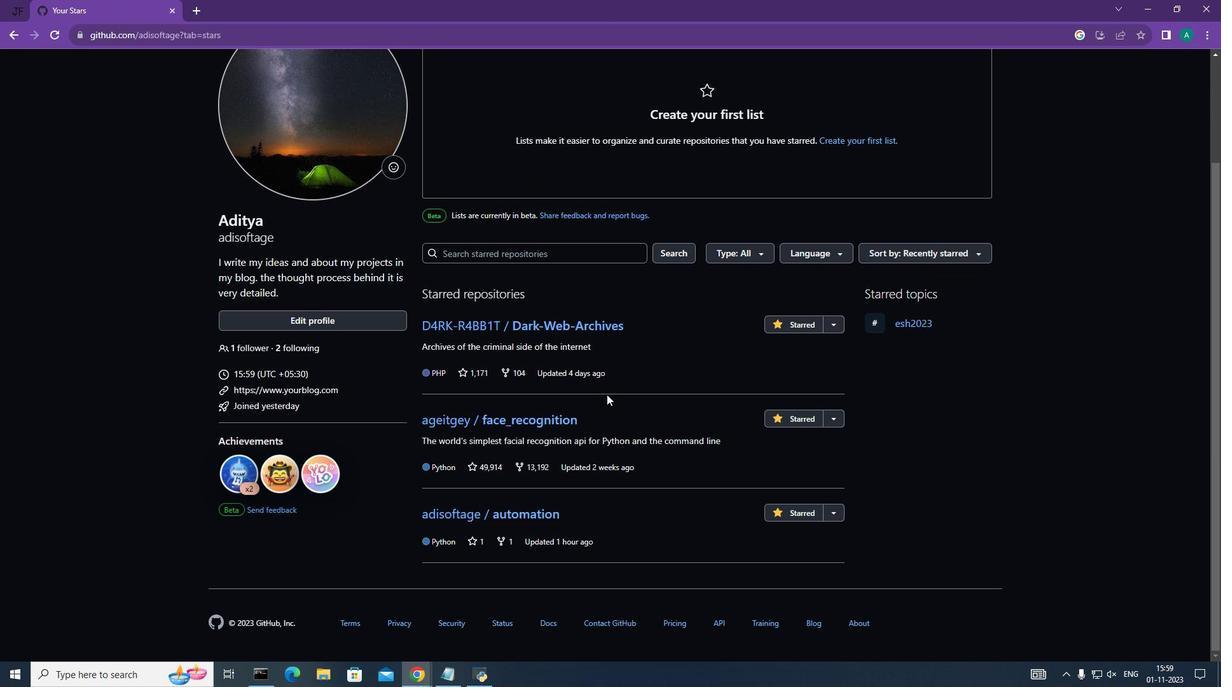 
Action: Mouse scrolled (623, 387) with delta (0, 0)
Screenshot: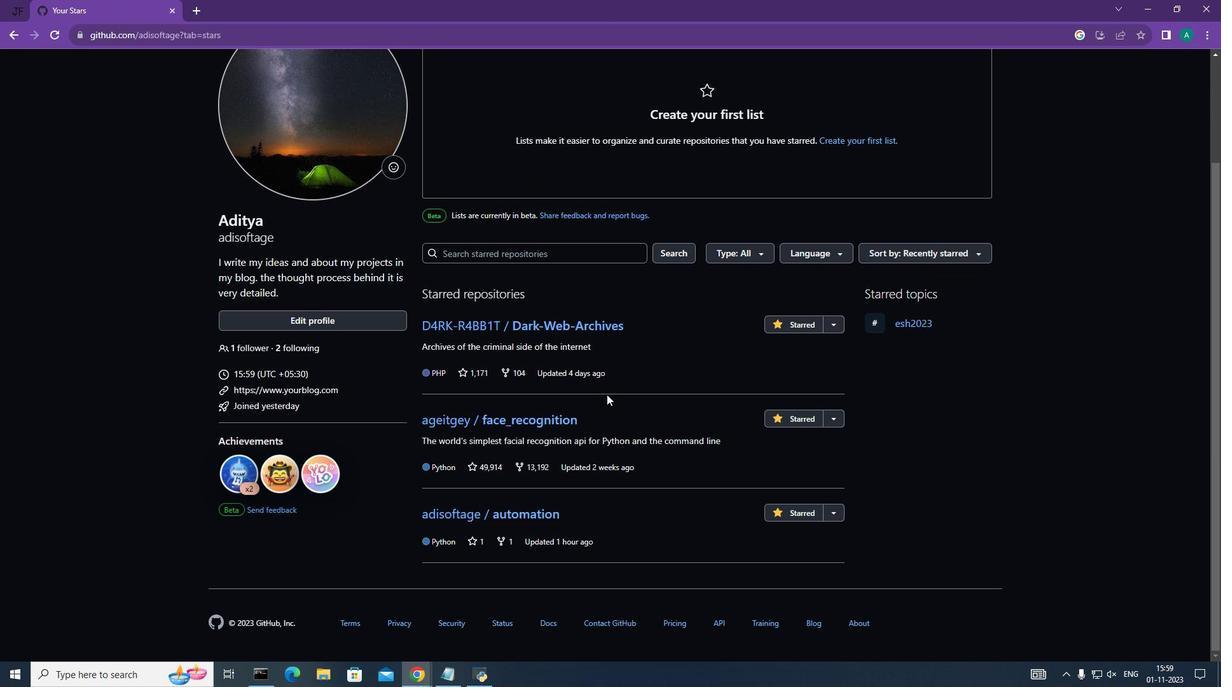 
Action: Mouse moved to (600, 352)
Screenshot: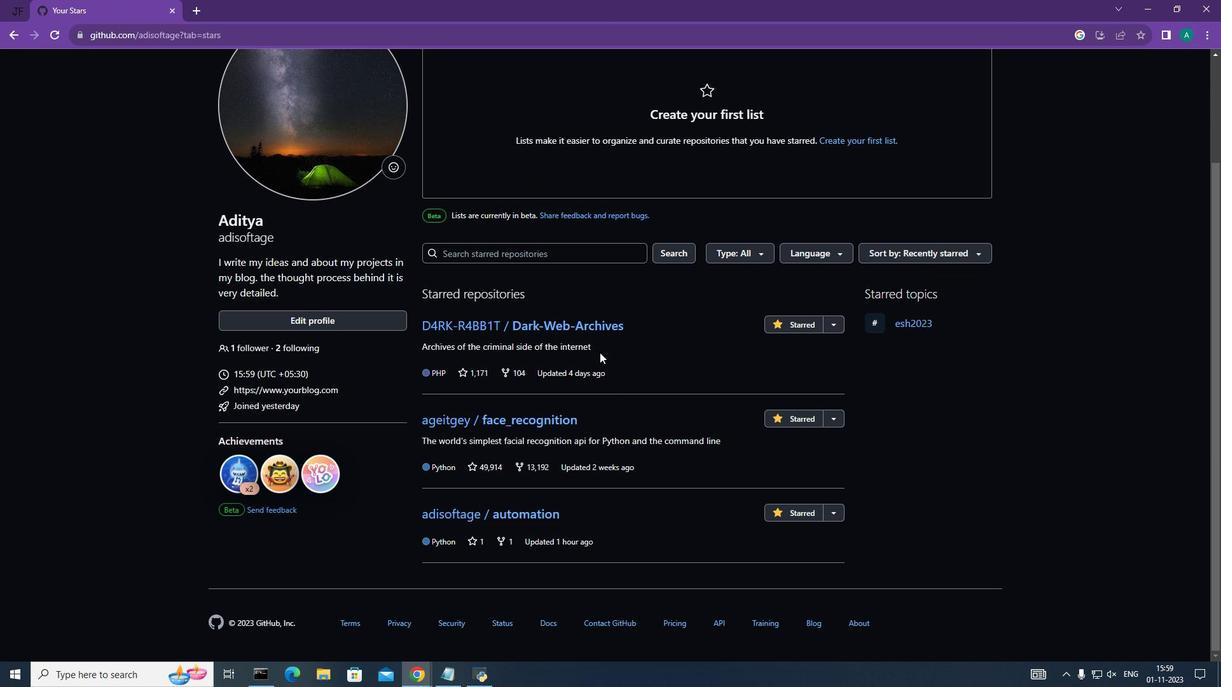 
